 Task: Add Sprouts Organic Apricot Fruit Spread to the cart.
Action: Mouse moved to (642, 241)
Screenshot: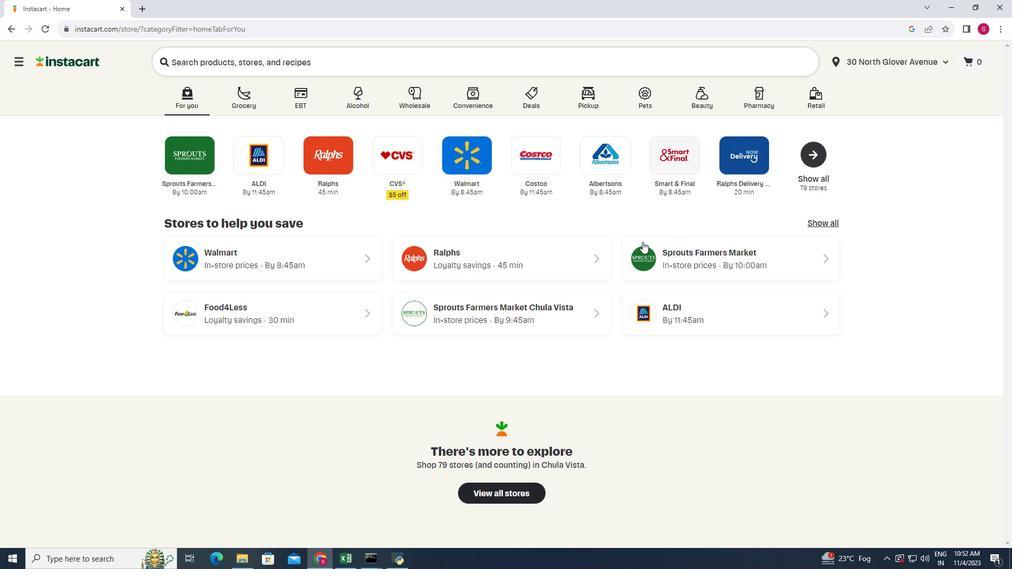 
Action: Mouse pressed left at (642, 241)
Screenshot: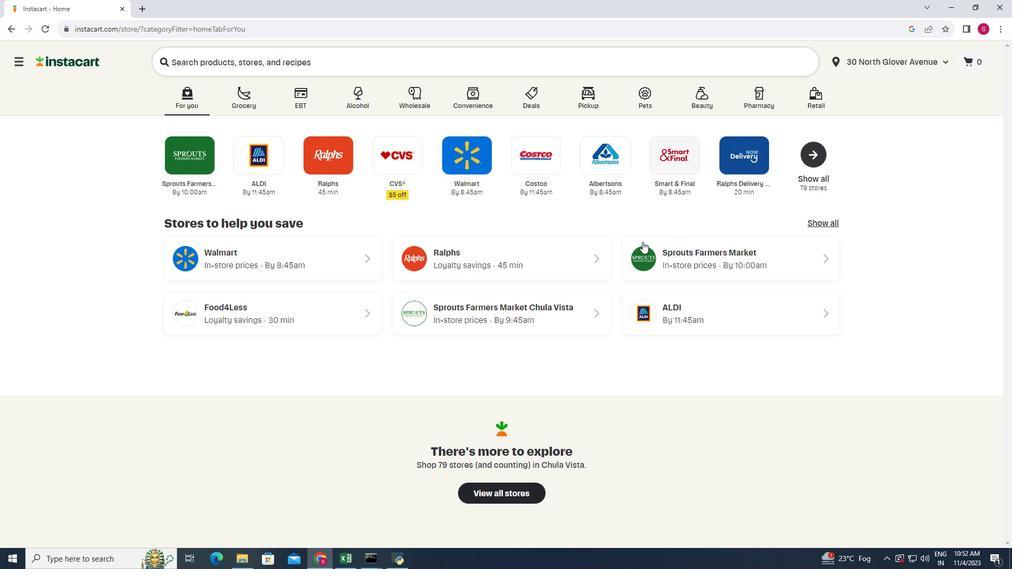 
Action: Mouse moved to (24, 355)
Screenshot: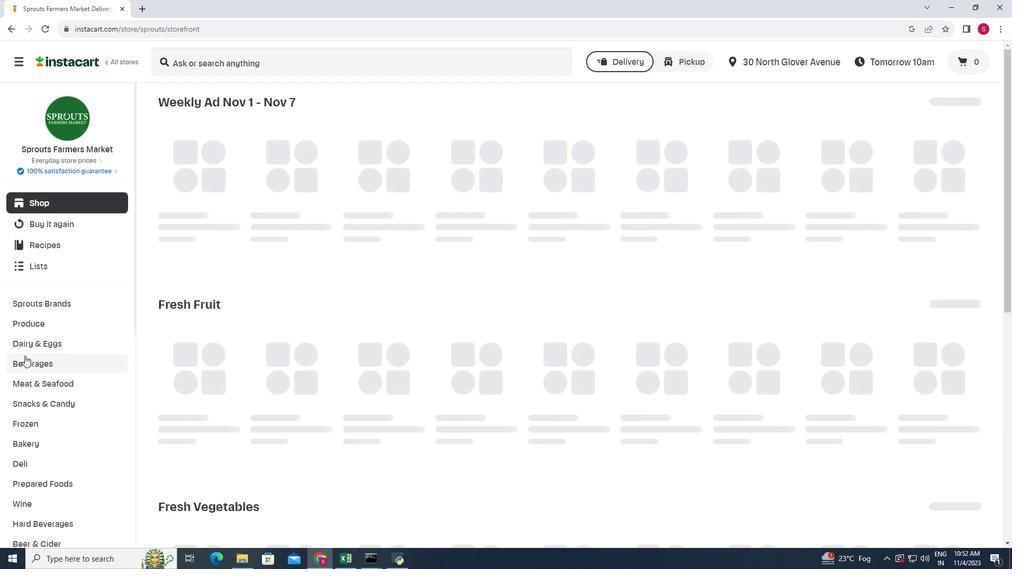 
Action: Mouse scrolled (24, 355) with delta (0, 0)
Screenshot: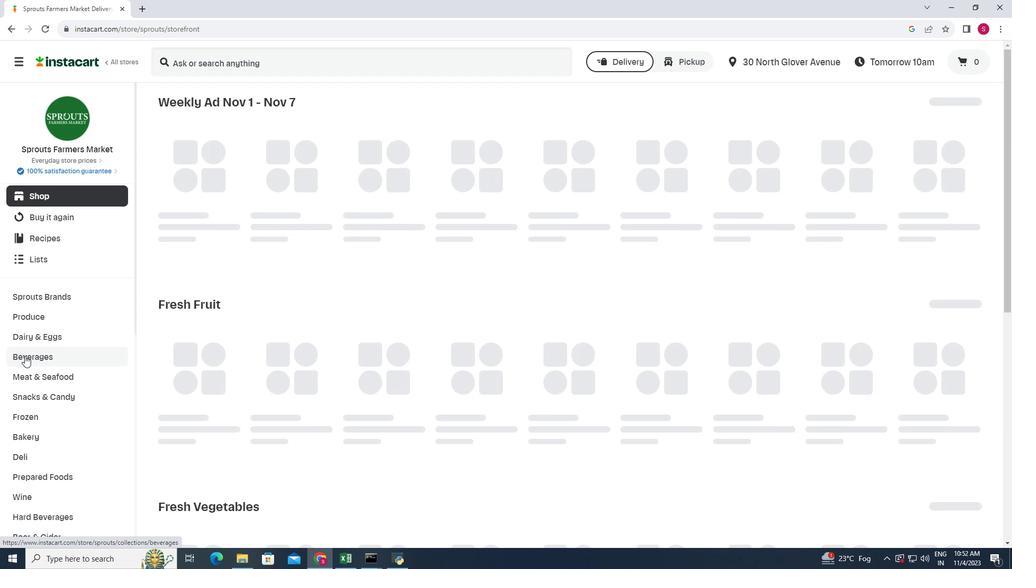
Action: Mouse moved to (24, 355)
Screenshot: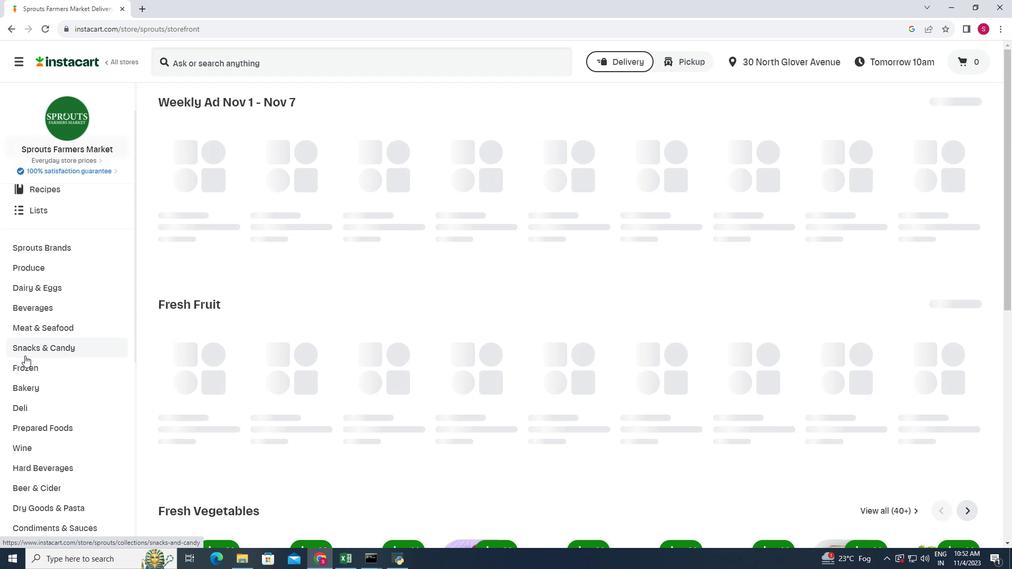 
Action: Mouse scrolled (24, 355) with delta (0, 0)
Screenshot: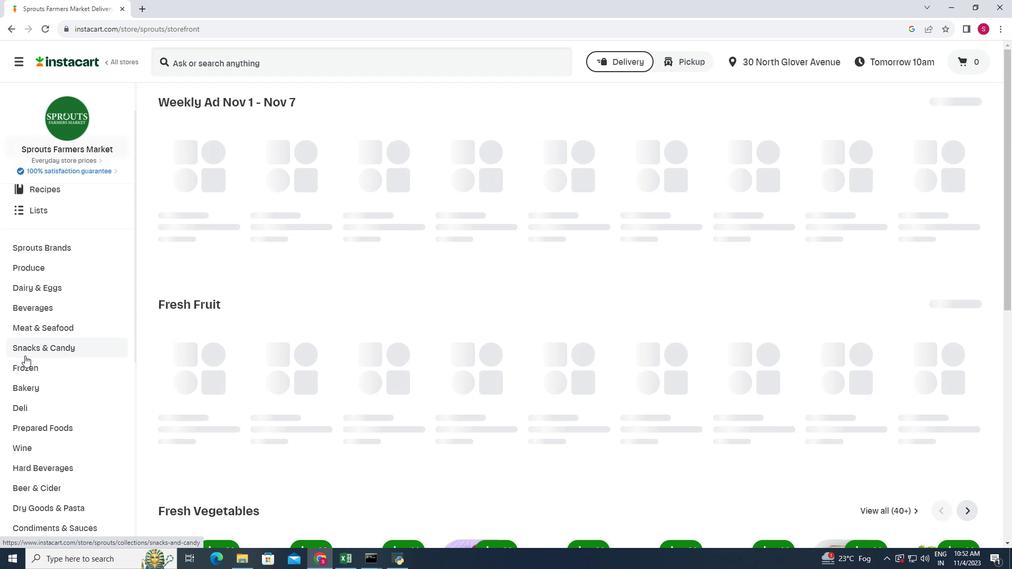 
Action: Mouse scrolled (24, 355) with delta (0, 0)
Screenshot: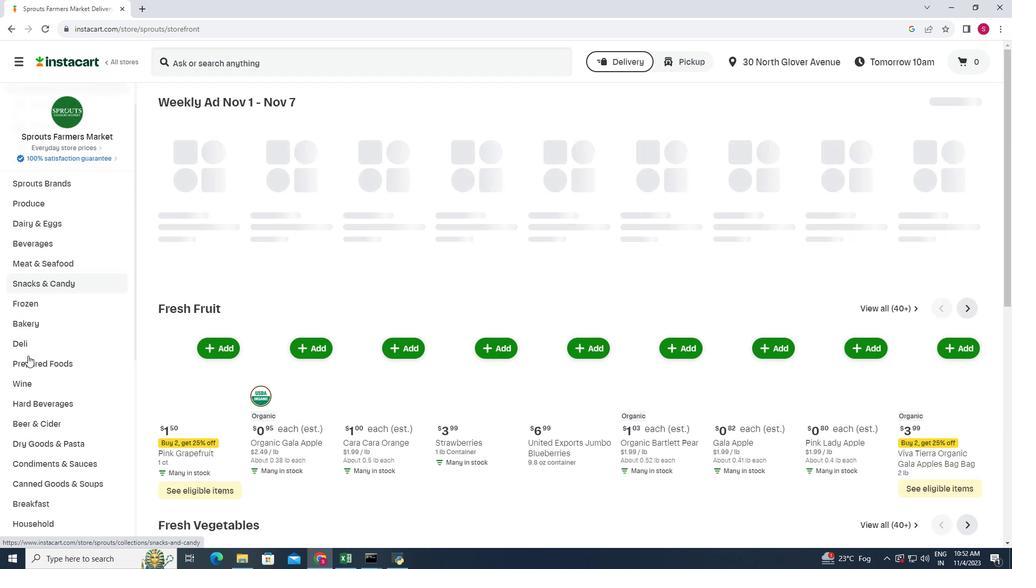 
Action: Mouse moved to (31, 466)
Screenshot: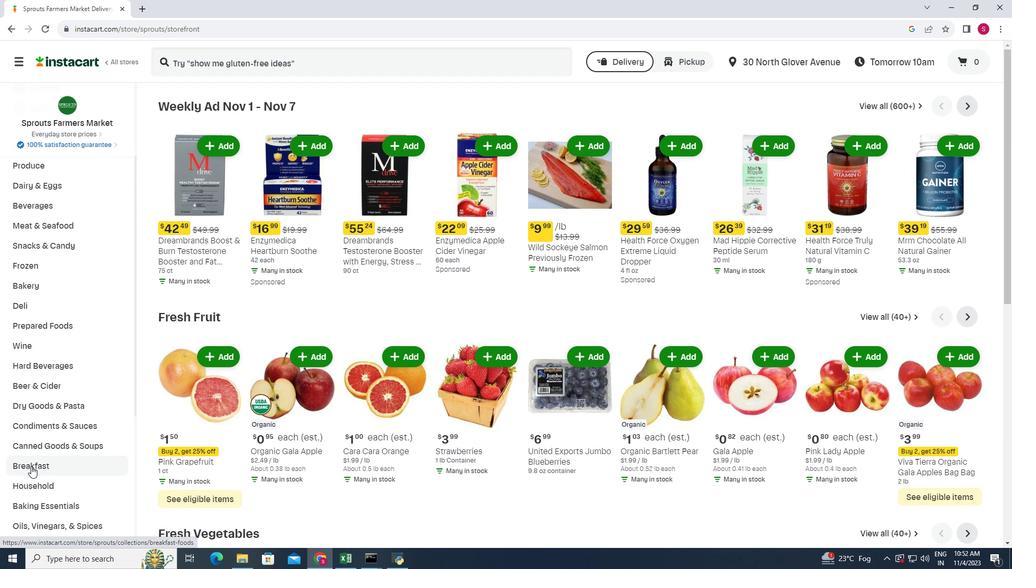 
Action: Mouse pressed left at (31, 466)
Screenshot: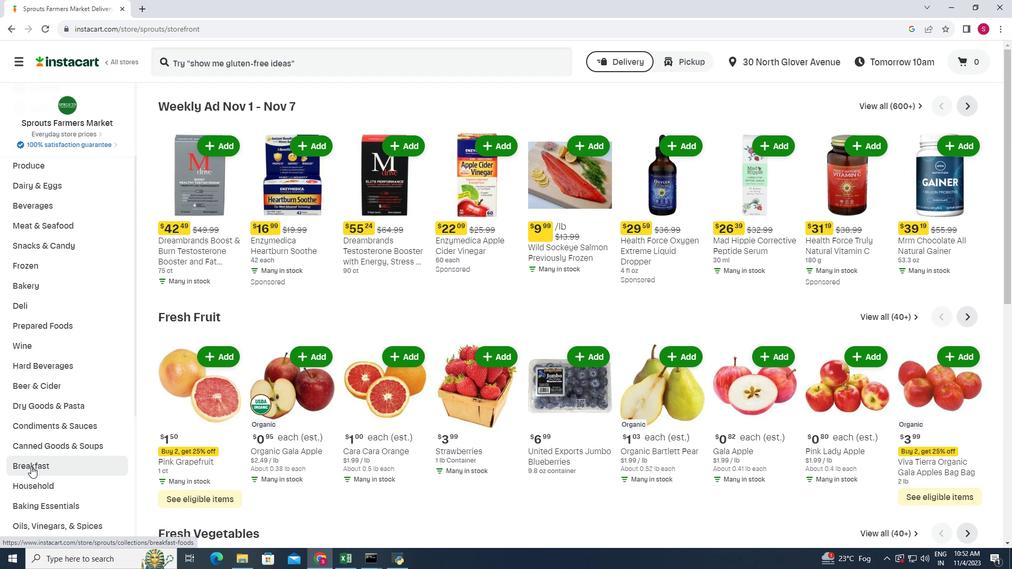 
Action: Mouse moved to (628, 128)
Screenshot: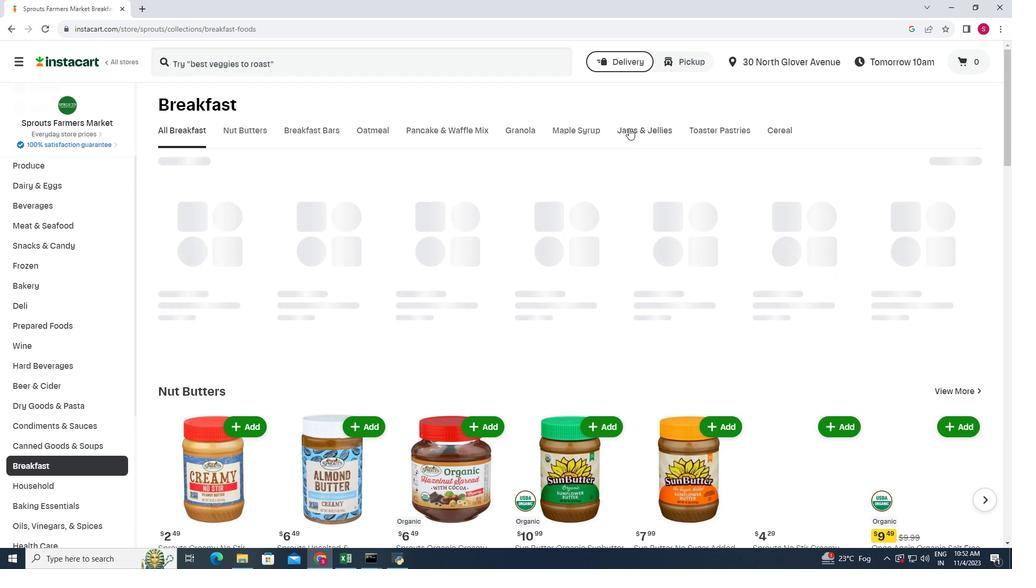 
Action: Mouse pressed left at (628, 128)
Screenshot: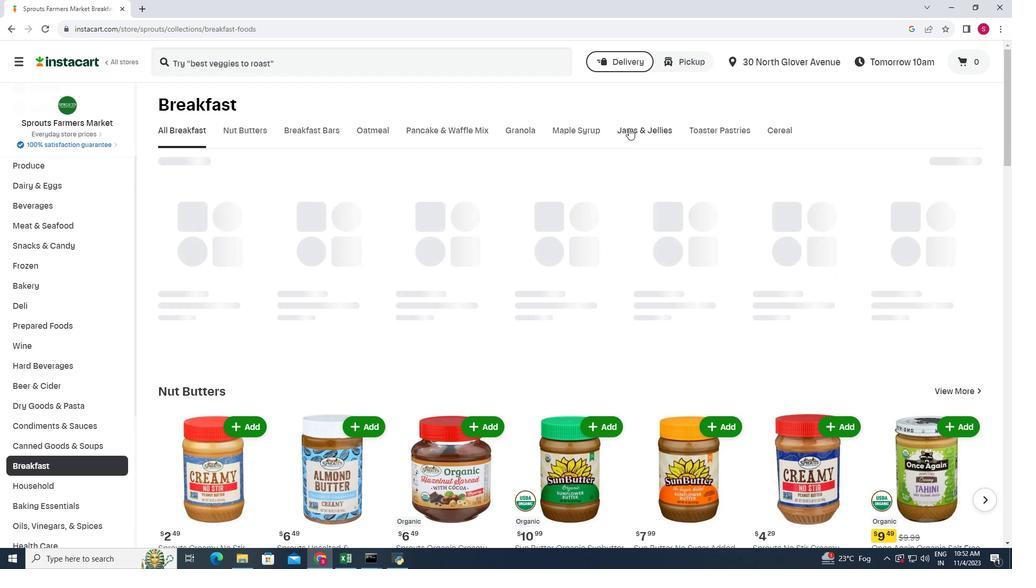 
Action: Mouse moved to (256, 182)
Screenshot: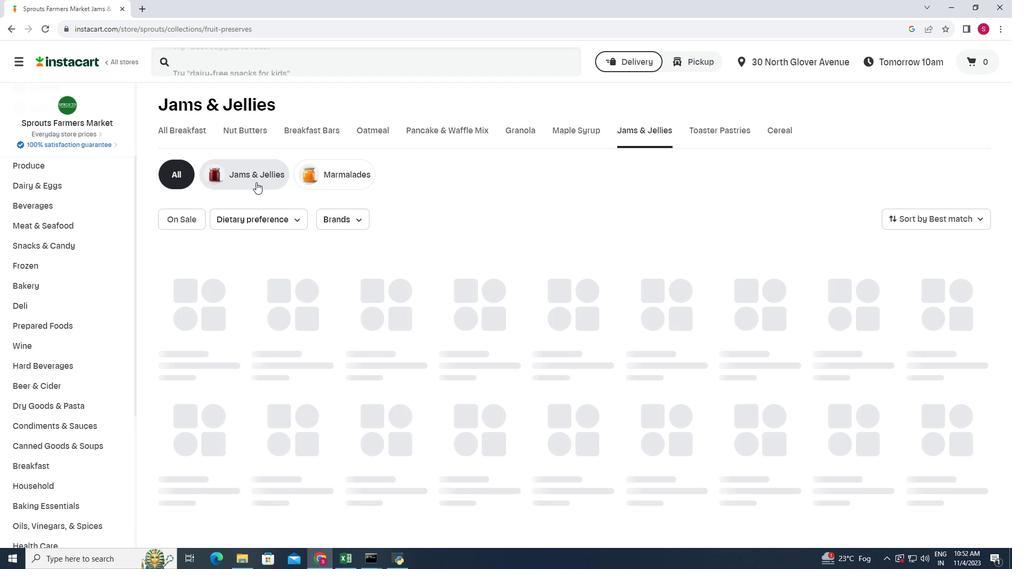 
Action: Mouse pressed left at (256, 182)
Screenshot: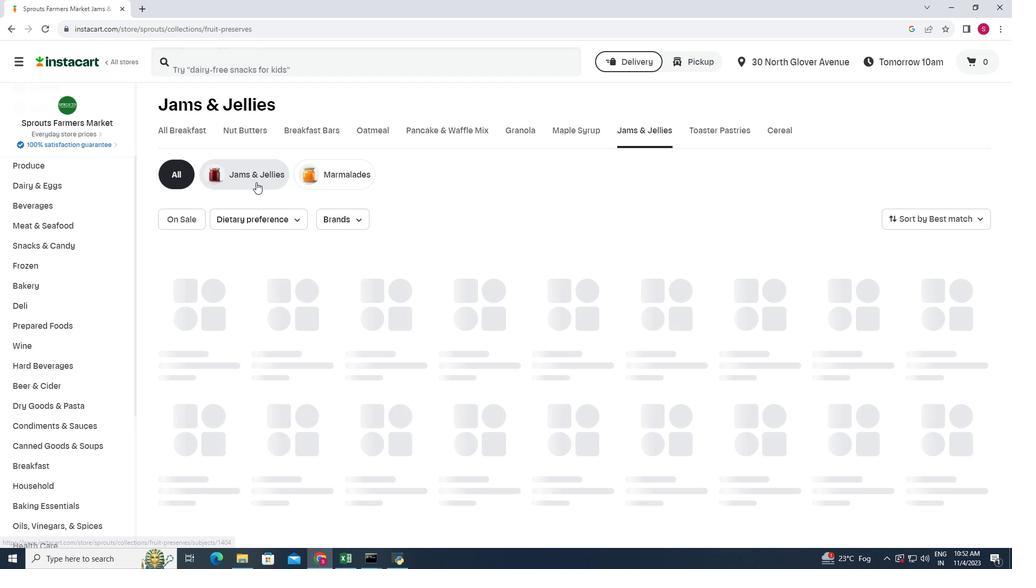 
Action: Mouse moved to (457, 237)
Screenshot: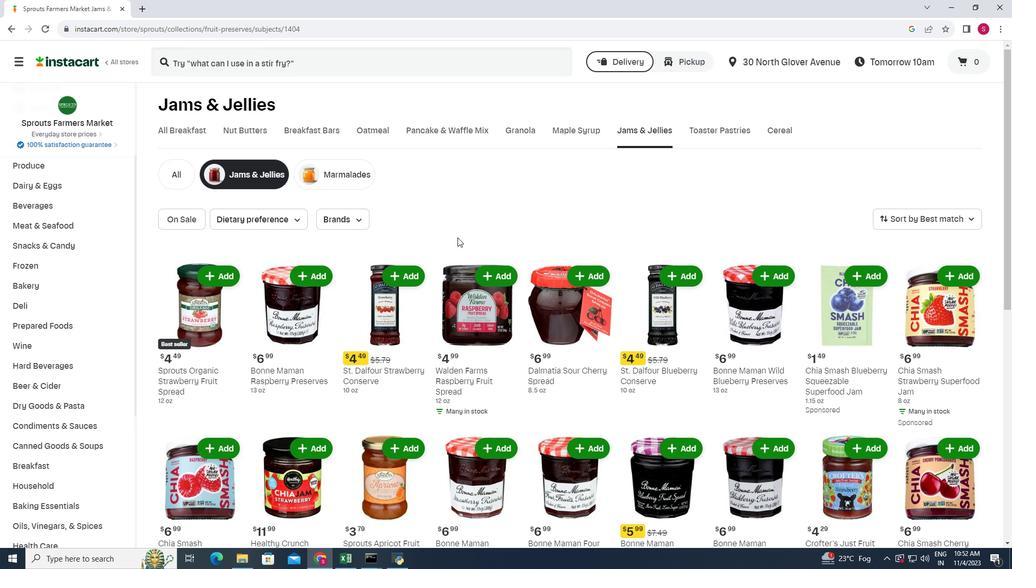 
Action: Mouse scrolled (457, 237) with delta (0, 0)
Screenshot: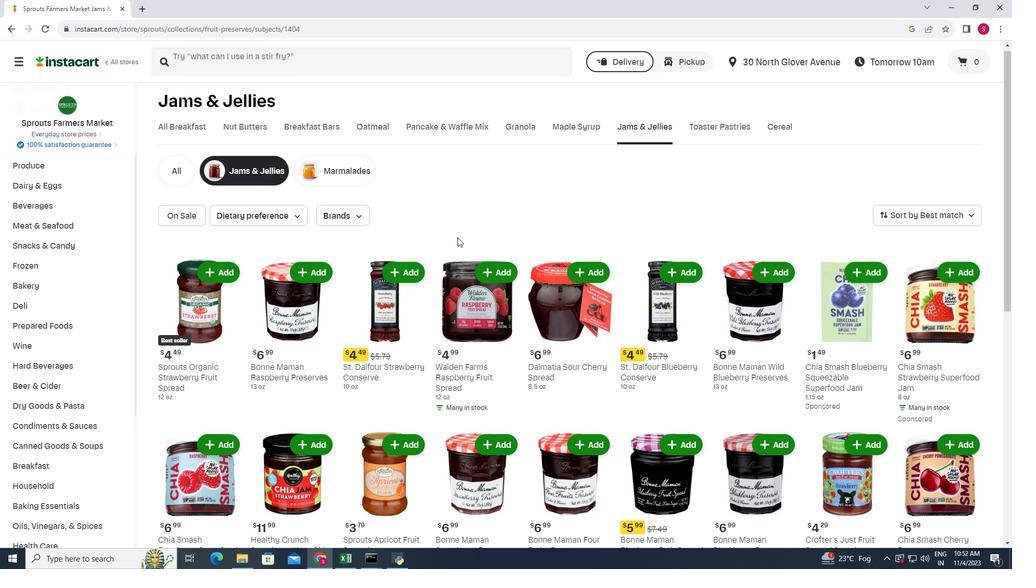 
Action: Mouse moved to (505, 257)
Screenshot: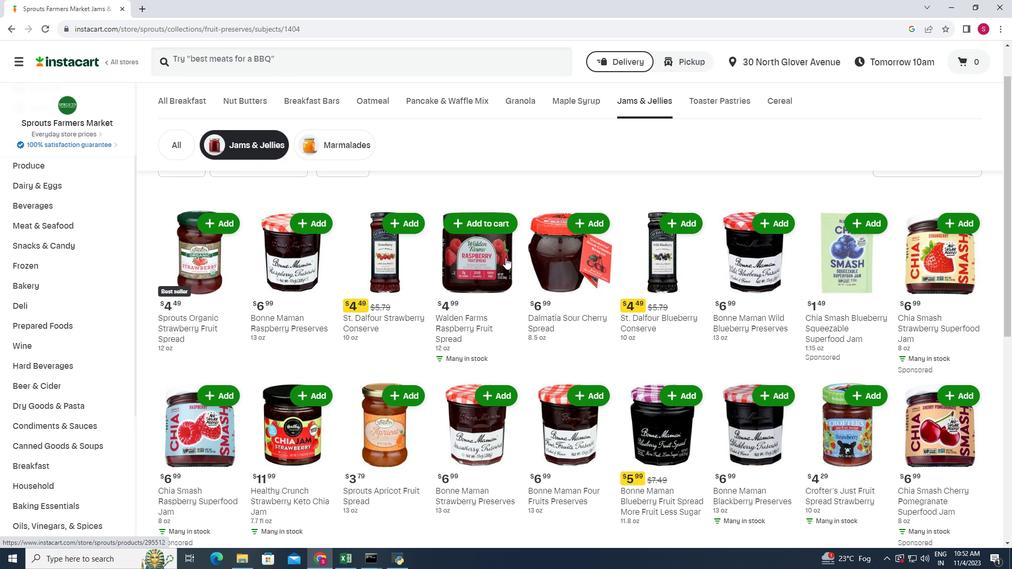 
Action: Mouse scrolled (505, 257) with delta (0, 0)
Screenshot: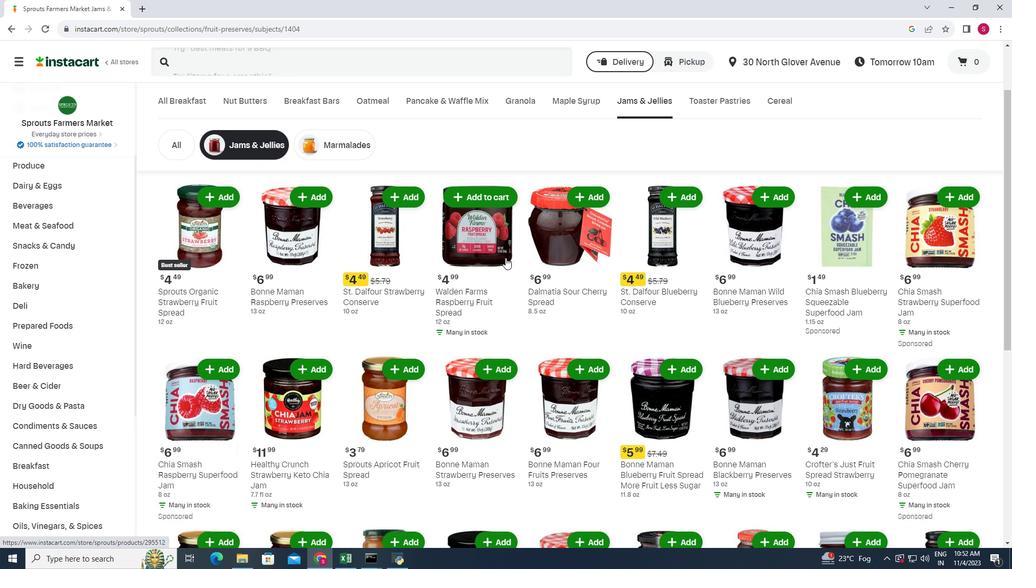 
Action: Mouse scrolled (505, 257) with delta (0, 0)
Screenshot: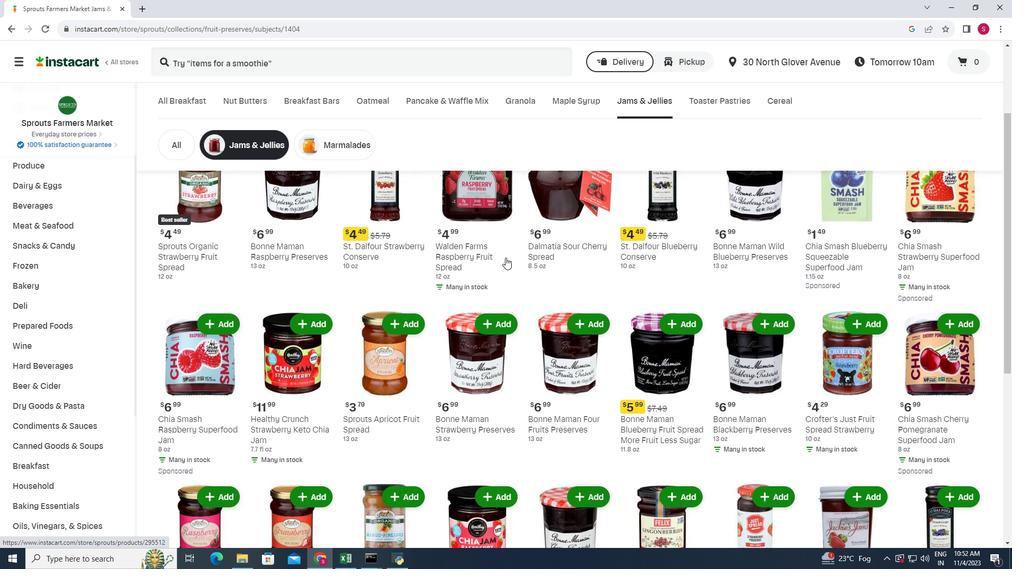 
Action: Mouse scrolled (505, 257) with delta (0, 0)
Screenshot: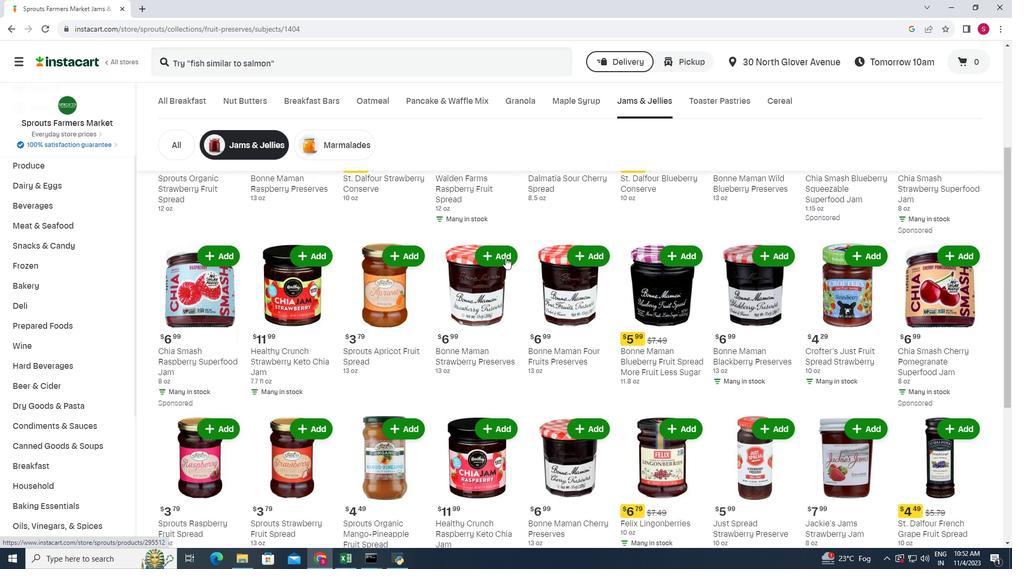 
Action: Mouse scrolled (505, 257) with delta (0, 0)
Screenshot: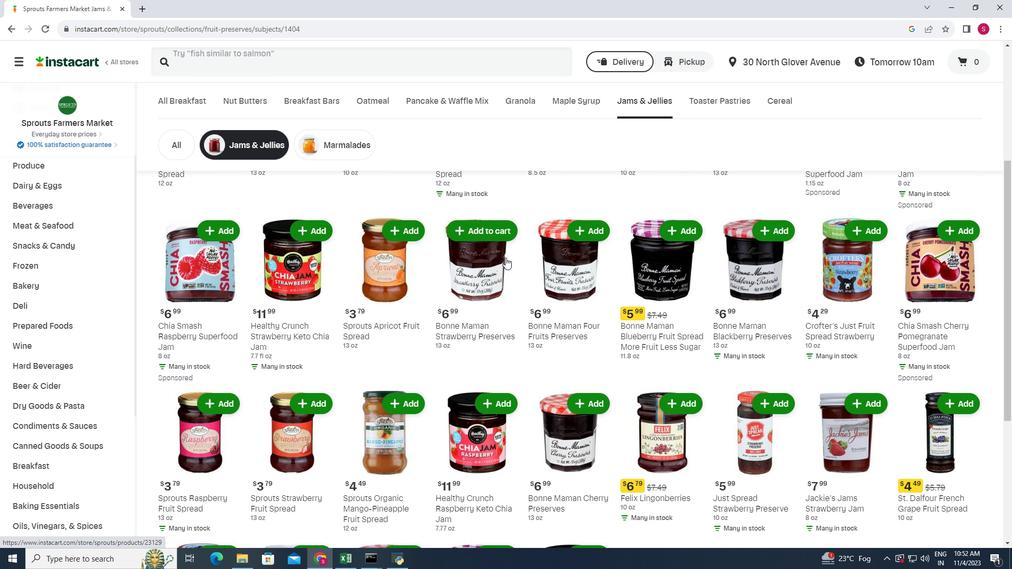 
Action: Mouse scrolled (505, 257) with delta (0, 0)
Screenshot: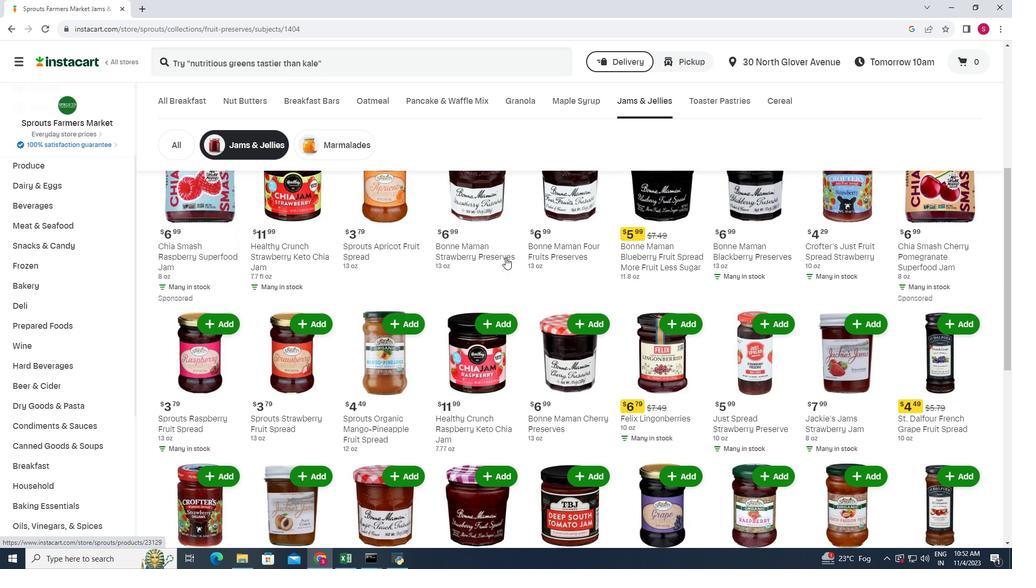 
Action: Mouse scrolled (505, 257) with delta (0, 0)
Screenshot: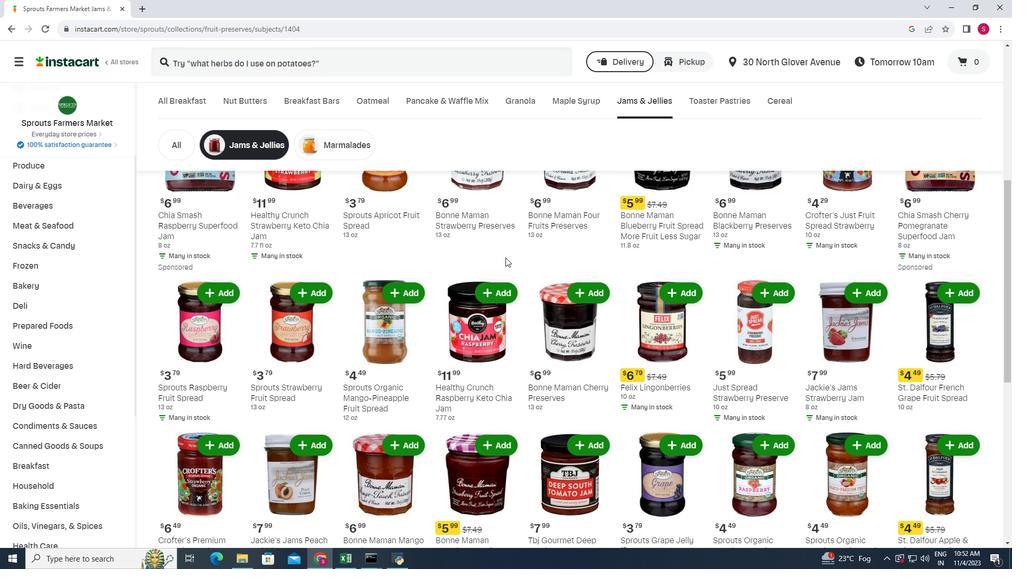 
Action: Mouse scrolled (505, 257) with delta (0, 0)
Screenshot: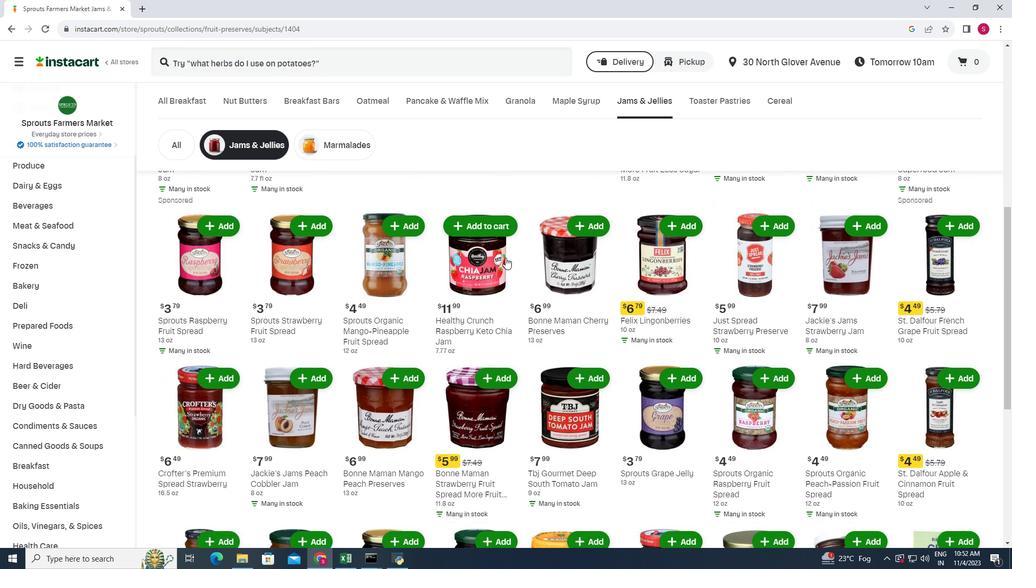 
Action: Mouse moved to (506, 258)
Screenshot: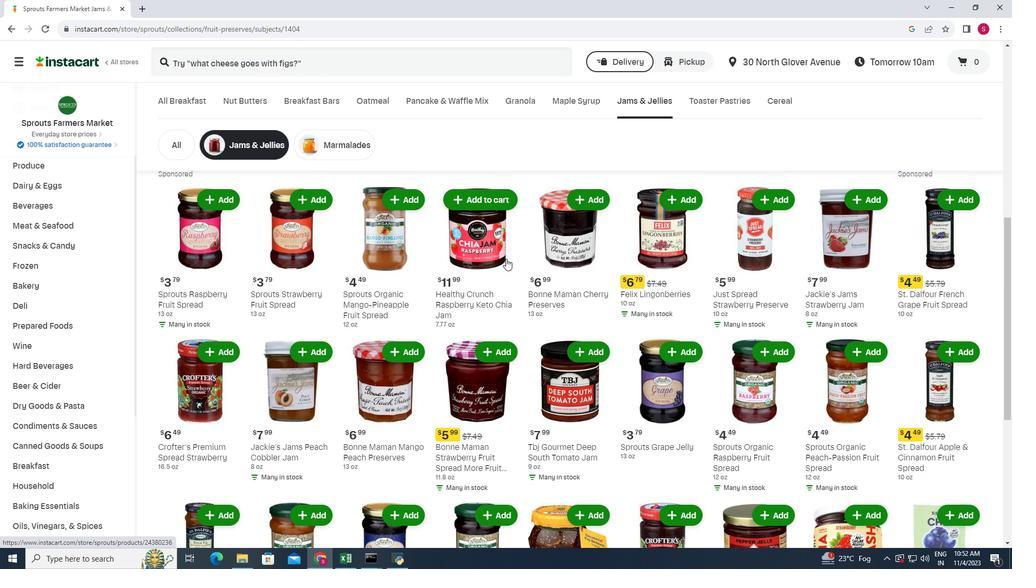 
Action: Mouse scrolled (506, 258) with delta (0, 0)
Screenshot: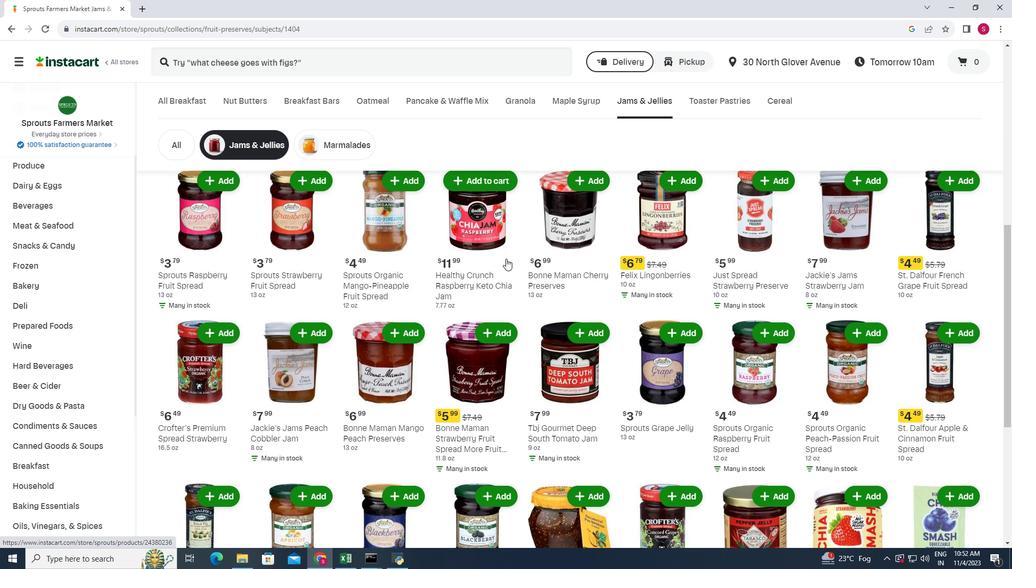 
Action: Mouse scrolled (506, 258) with delta (0, 0)
Screenshot: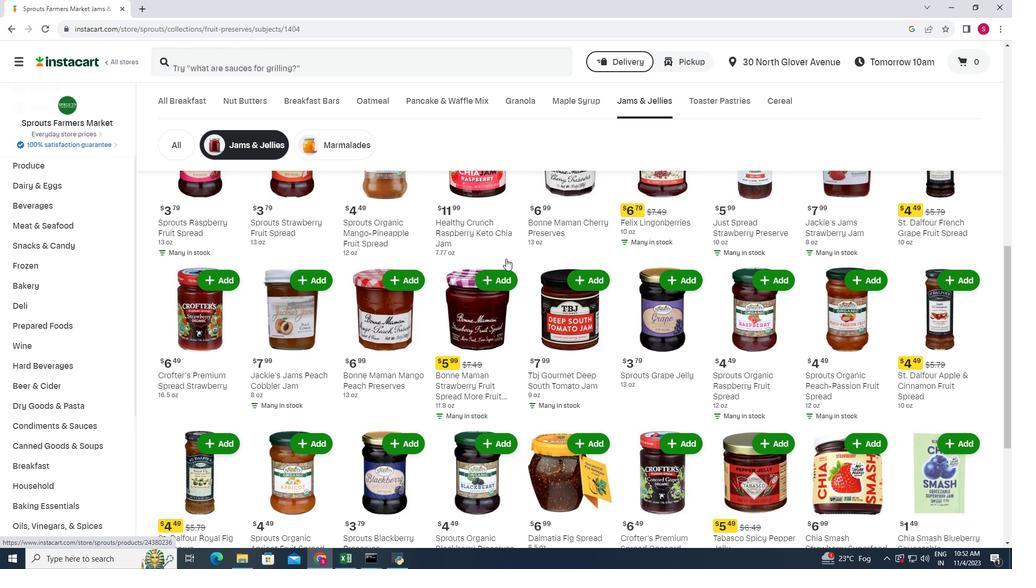 
Action: Mouse moved to (506, 258)
Screenshot: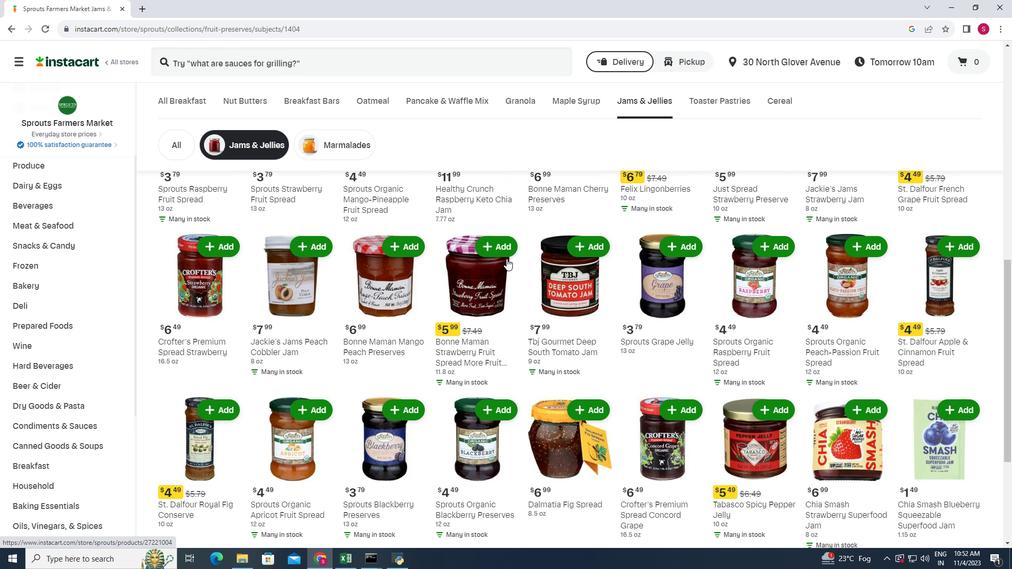 
Action: Mouse scrolled (506, 258) with delta (0, 0)
Screenshot: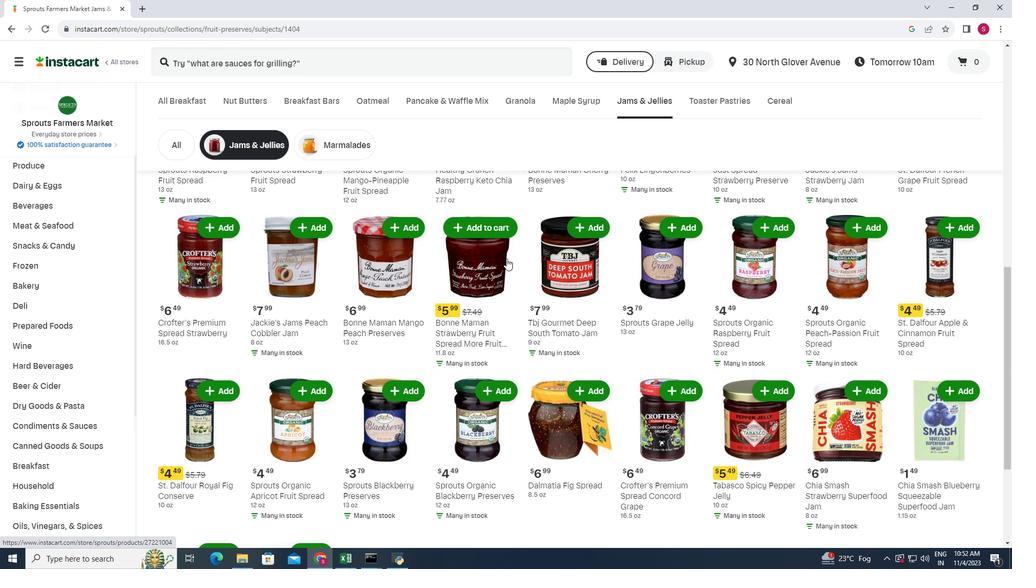 
Action: Mouse moved to (313, 354)
Screenshot: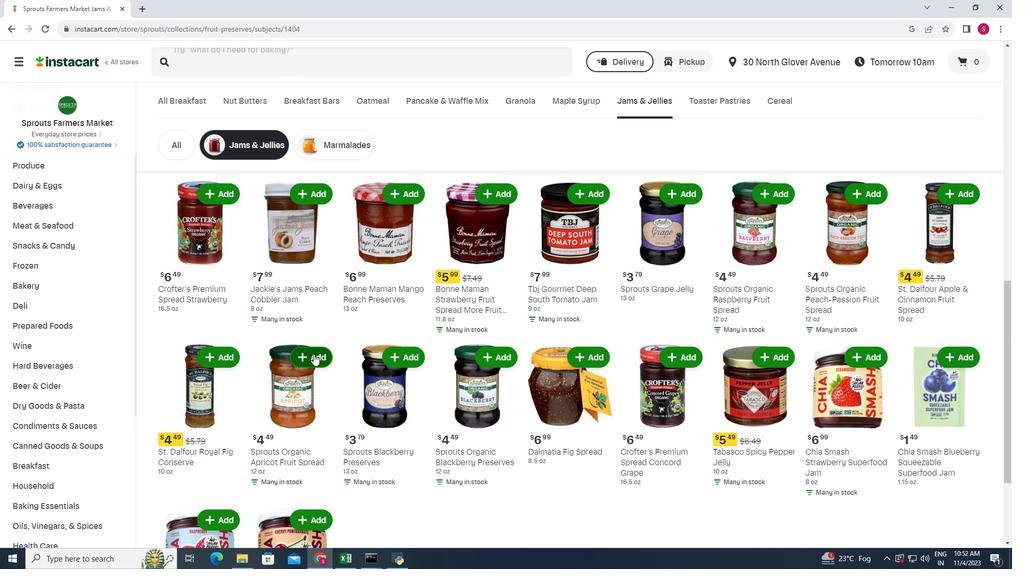
Action: Mouse pressed left at (313, 354)
Screenshot: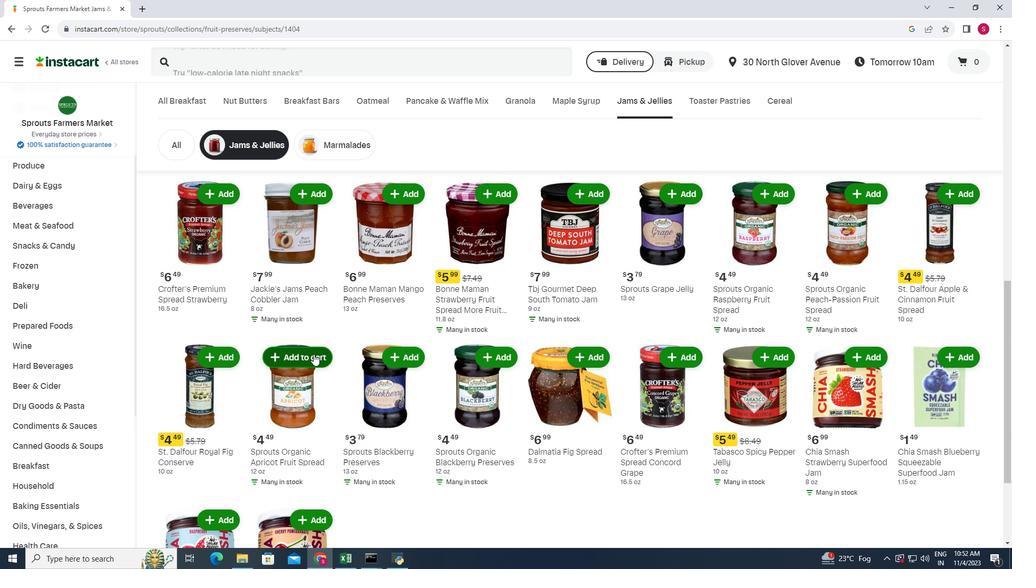 
Action: Mouse moved to (329, 323)
Screenshot: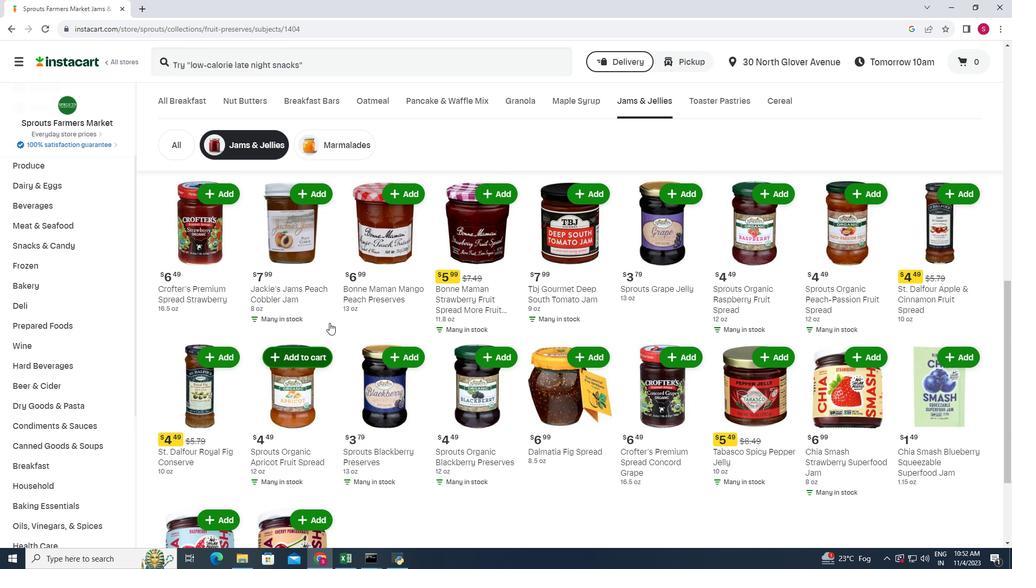 
